 Task: Set up a weekly brainstorming session every Wednesday.
Action: Mouse moved to (395, 115)
Screenshot: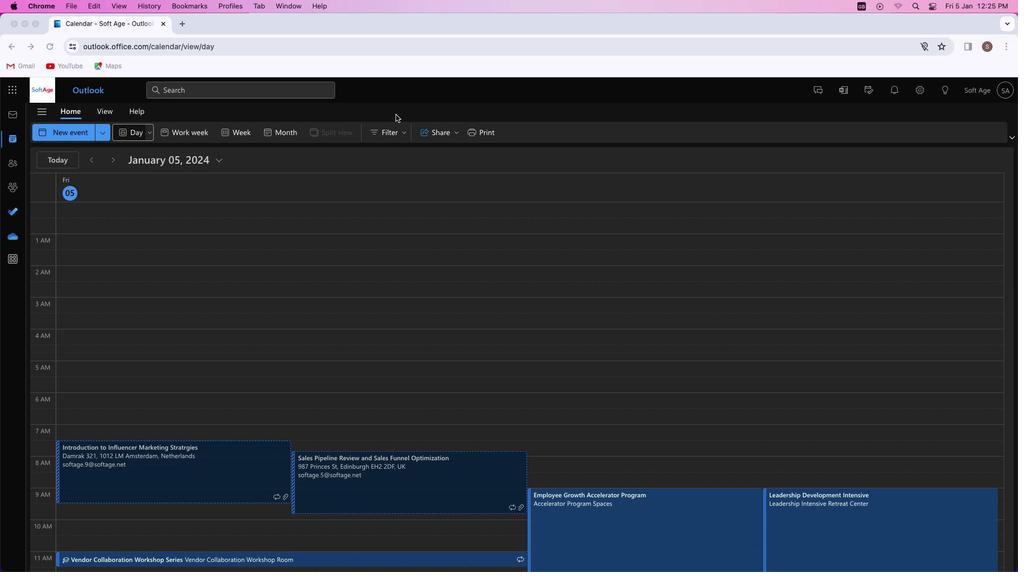 
Action: Mouse pressed left at (395, 115)
Screenshot: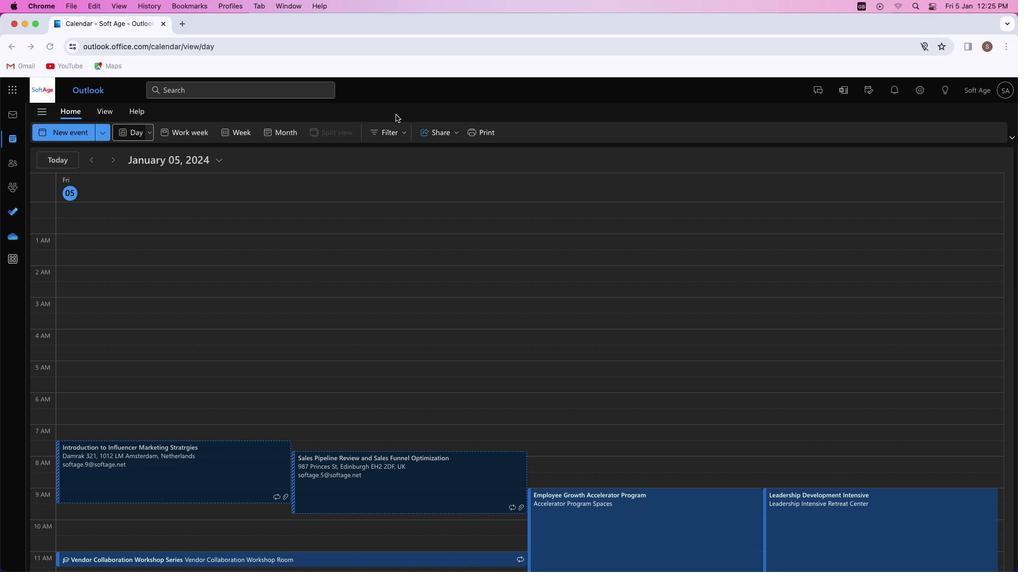 
Action: Mouse moved to (73, 132)
Screenshot: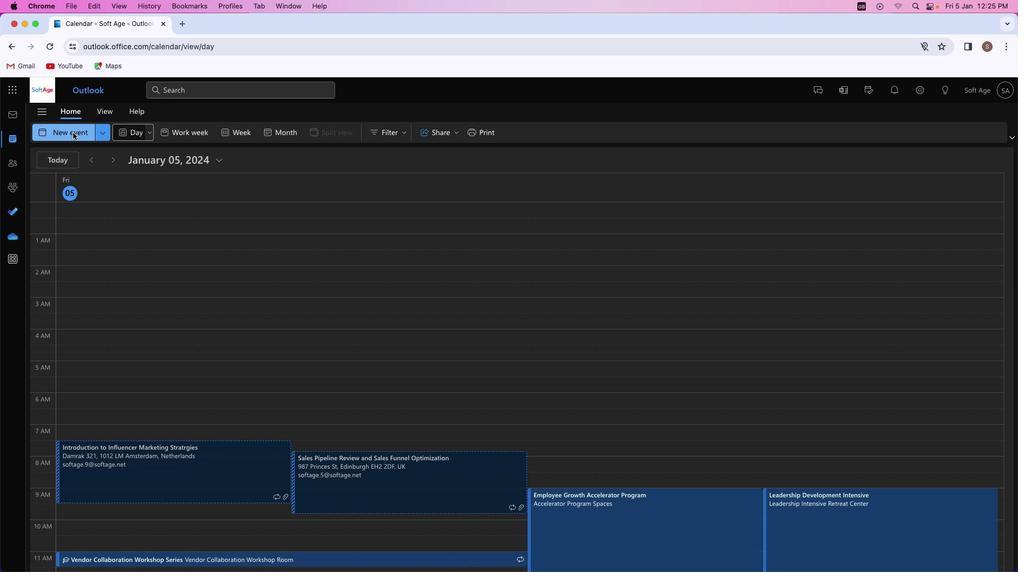 
Action: Mouse pressed left at (73, 132)
Screenshot: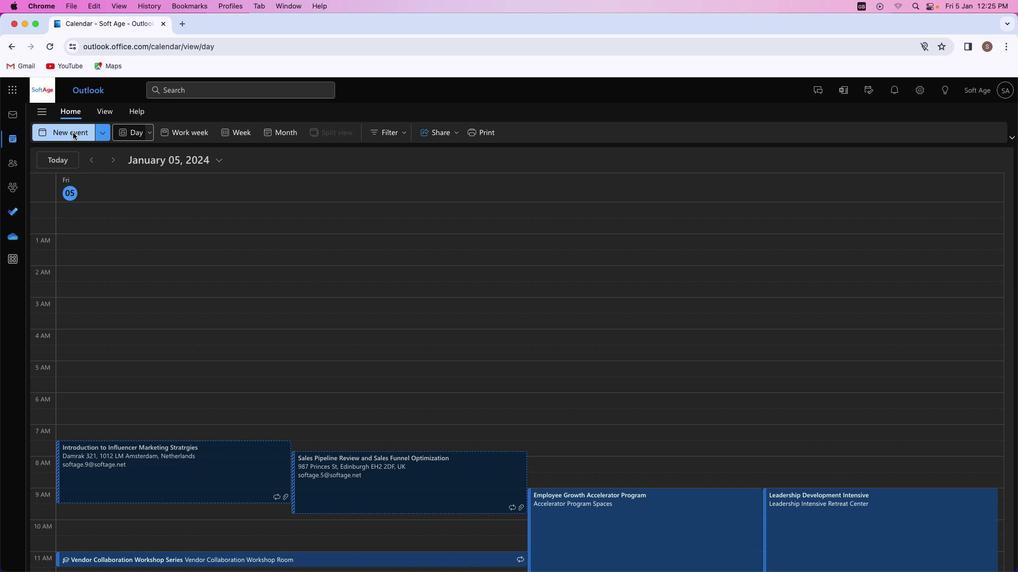 
Action: Mouse moved to (281, 199)
Screenshot: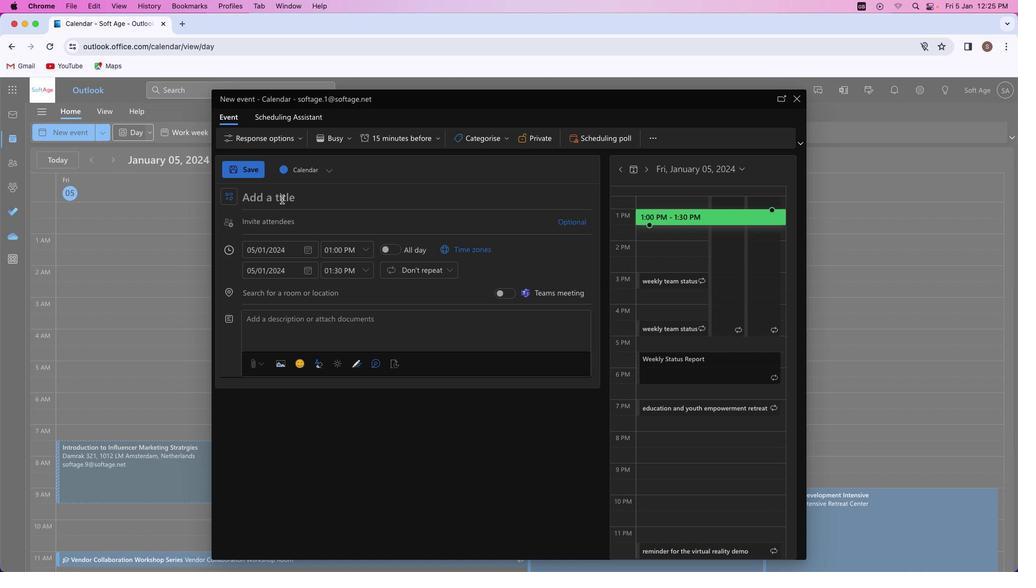 
Action: Mouse pressed left at (281, 199)
Screenshot: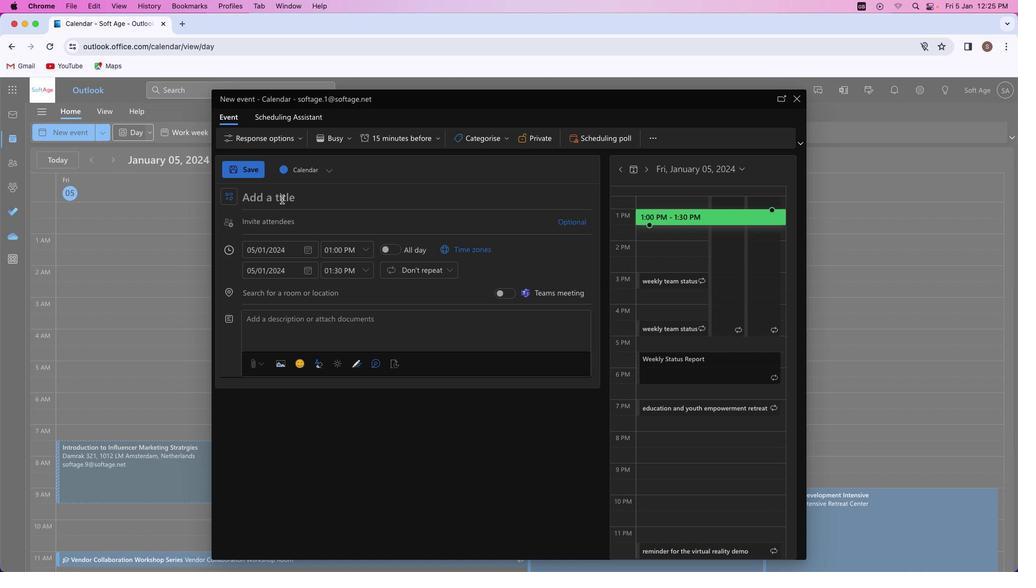
Action: Mouse moved to (278, 197)
Screenshot: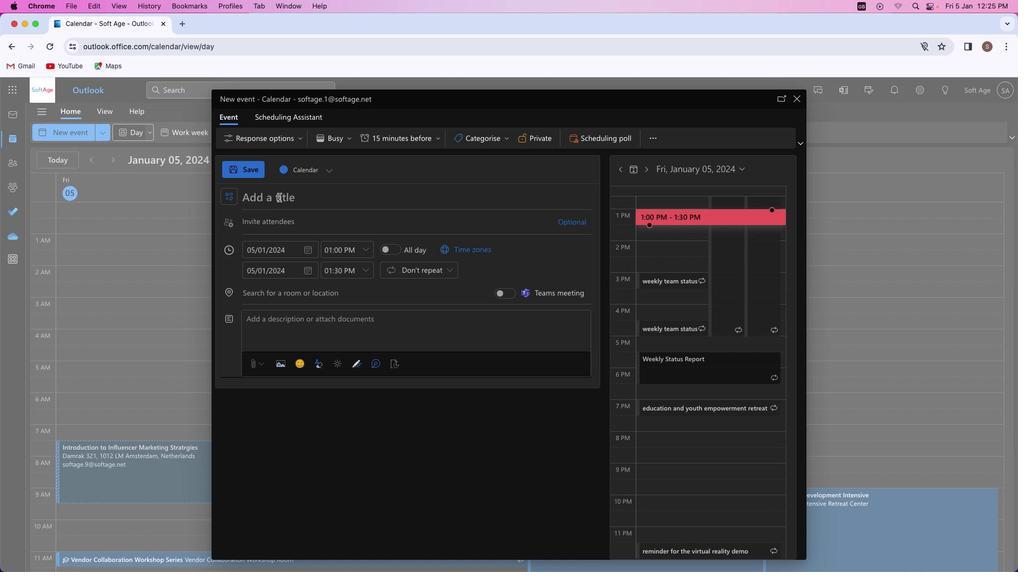 
Action: Key pressed Key.shift'B''r''a''i''n''s''t''o''r''m''i''n''g'Key.space's''e''s''s''i''o''n'
Screenshot: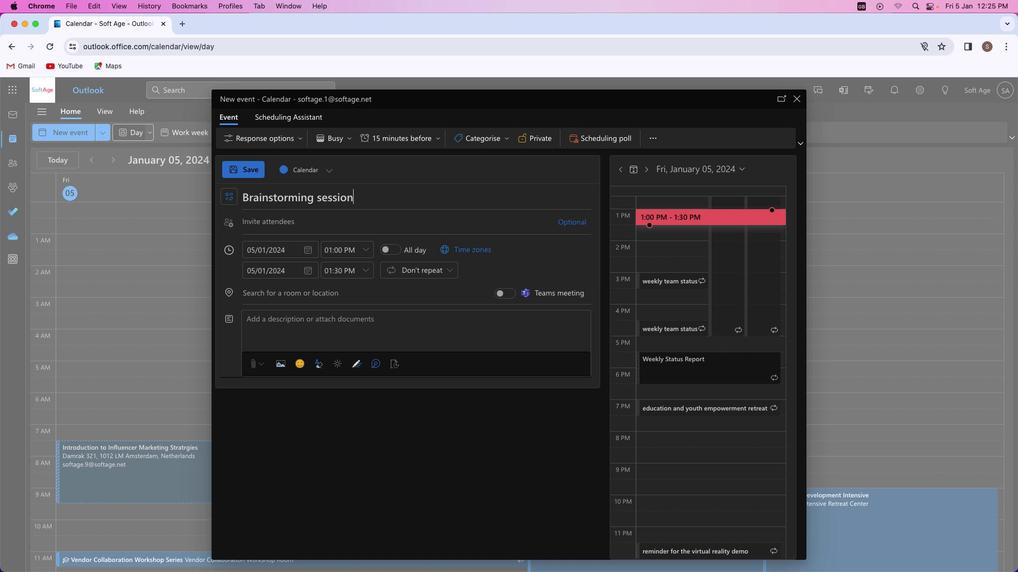 
Action: Mouse moved to (314, 315)
Screenshot: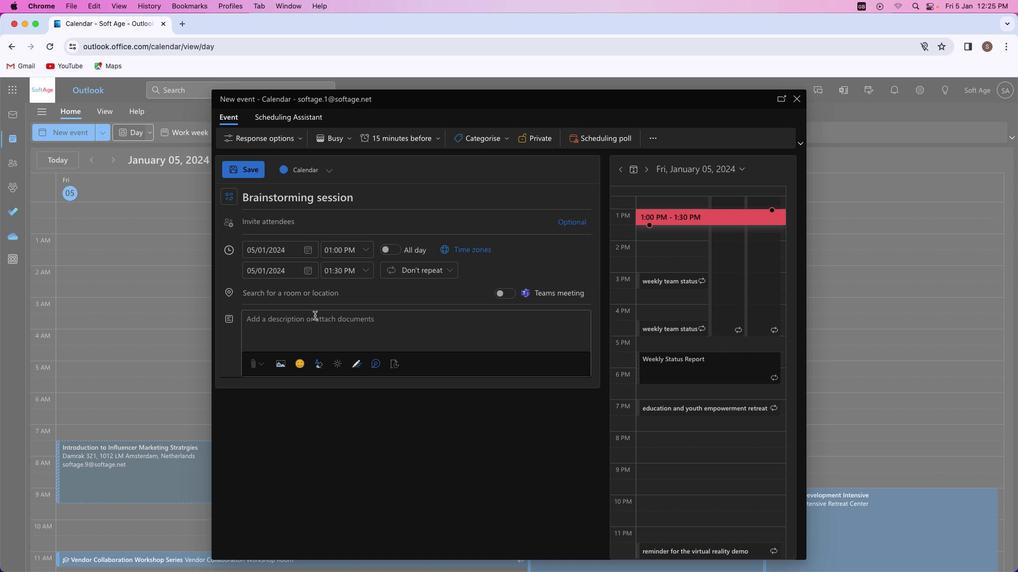 
Action: Mouse pressed left at (314, 315)
Screenshot: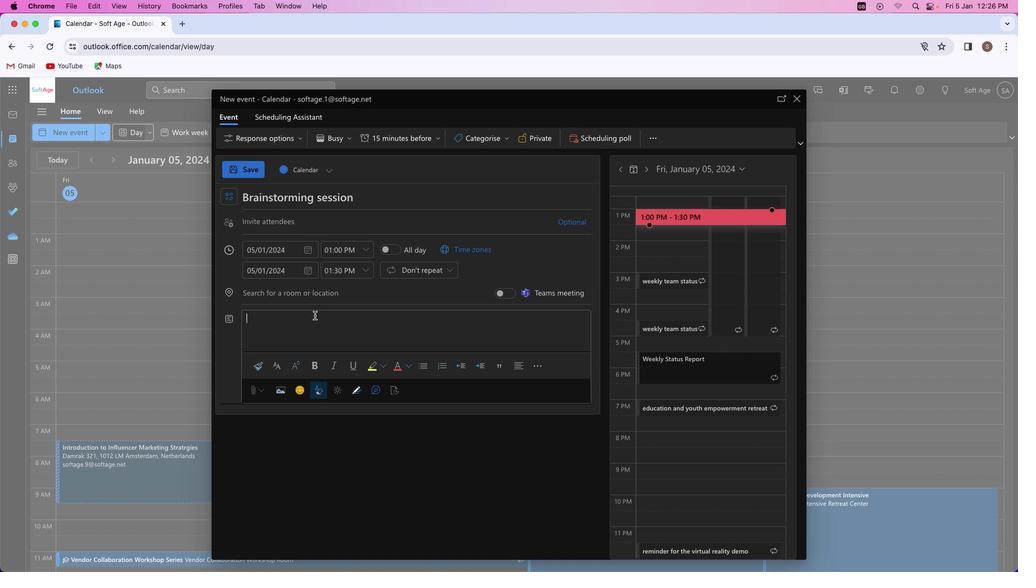 
Action: Key pressed Key.shift'E''n''e''r''g''i''z''e'Key.space'v'Key.backspace'c''r''e''a''t''i''v''i''t''y'Key.space'a''n''d'Key.space'f''o''s''t''e''r'Key.space'i''n''n''o''v''a''t''i''o''n'Key.space'i''n'Key.space'o''u''r'Key.space'd''y''n''a''m''i''c'Key.spaceKey.shift'B''r''a''i''n''s''t''o''r''m''i''n'Key.spaceKey.shift'S''e''s''s''i''o''n''.'
Screenshot: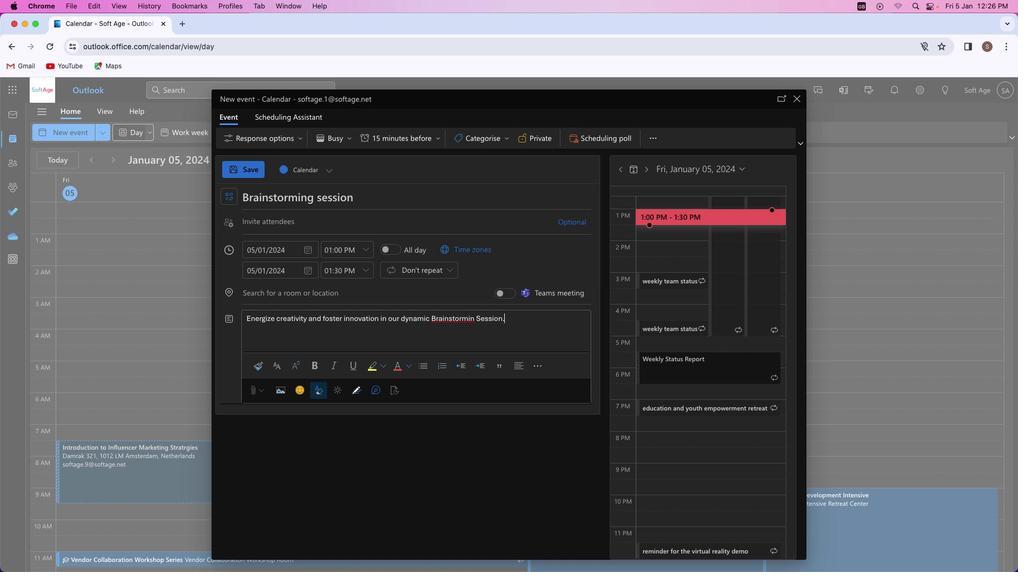 
Action: Mouse moved to (475, 318)
Screenshot: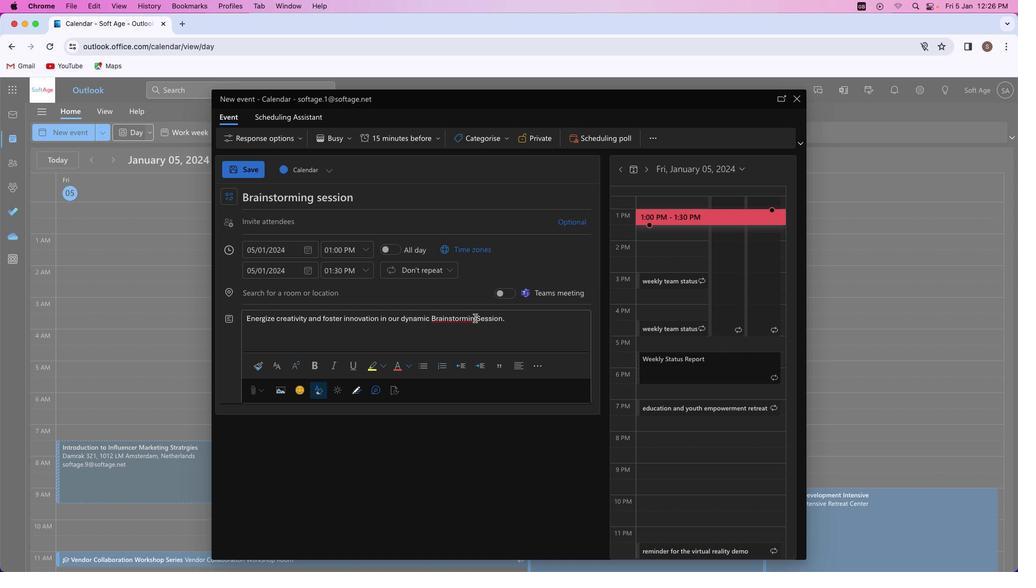 
Action: Mouse pressed left at (475, 318)
Screenshot: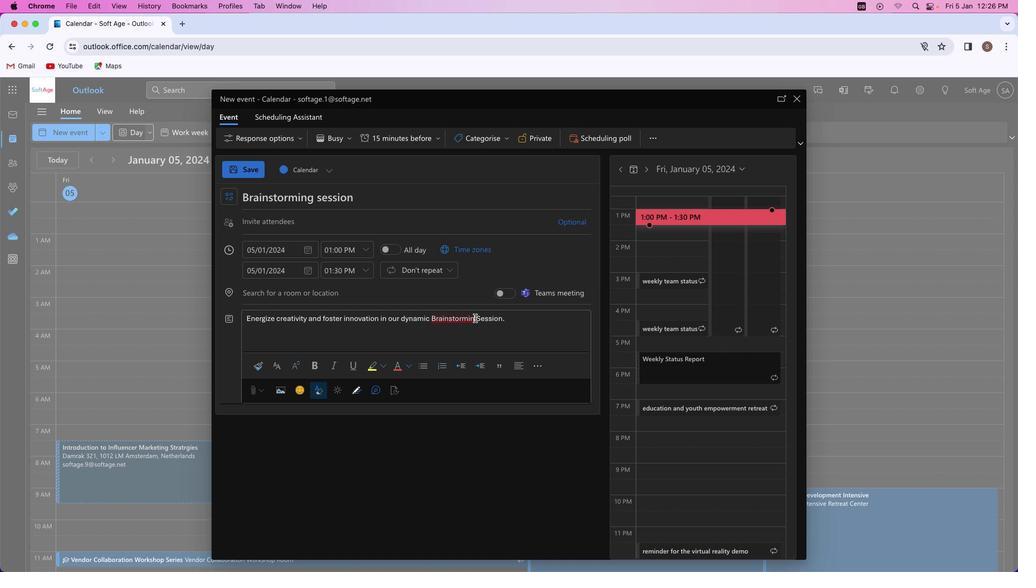 
Action: Mouse moved to (480, 317)
Screenshot: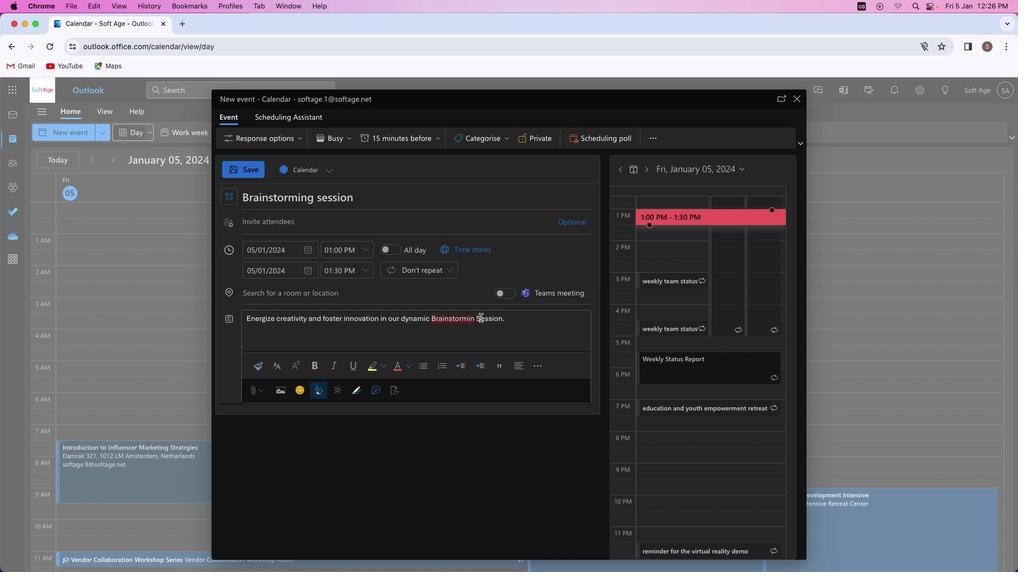 
Action: Key pressed 'g'
Screenshot: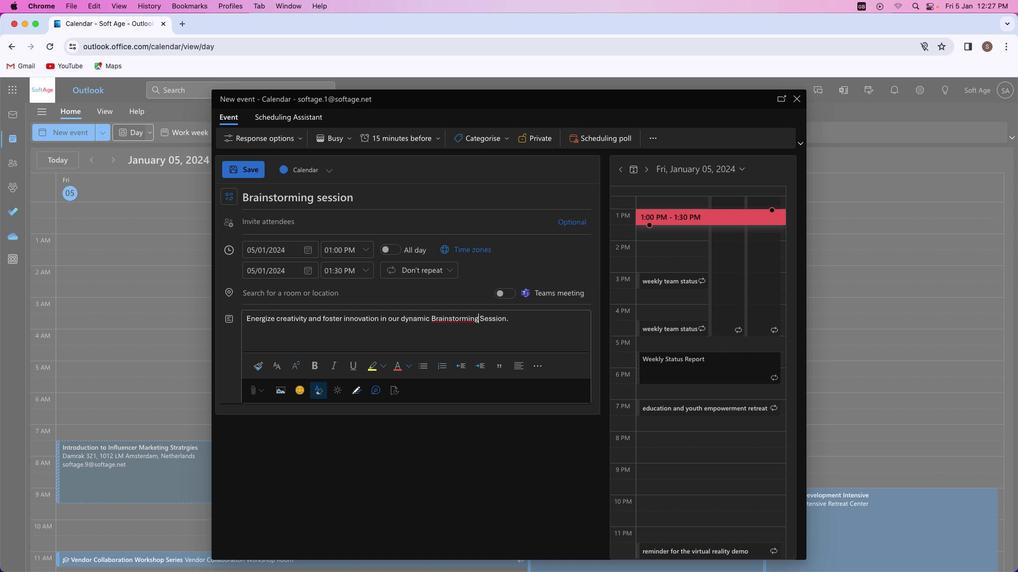
Action: Mouse moved to (515, 320)
Screenshot: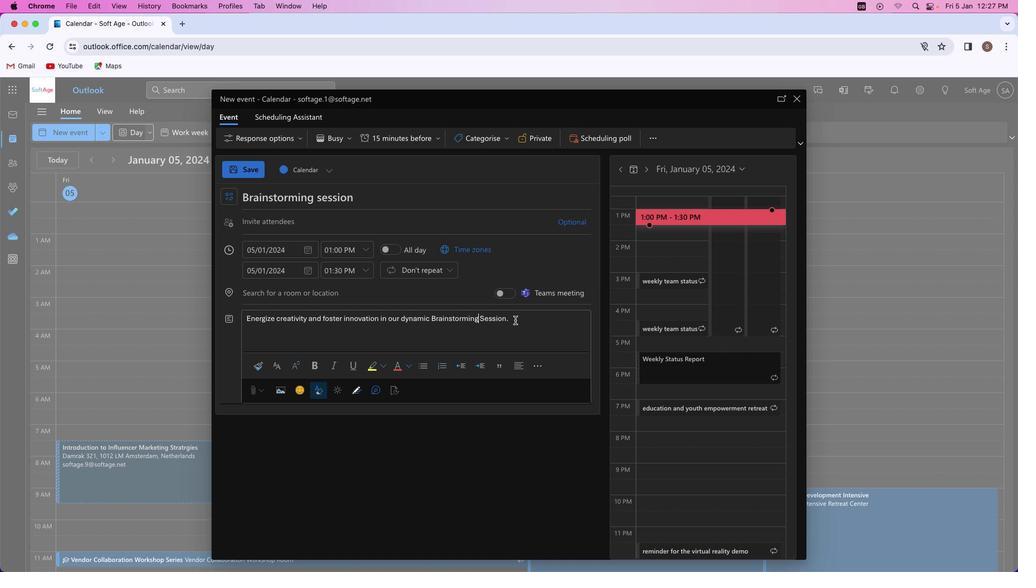 
Action: Mouse pressed left at (515, 320)
Screenshot: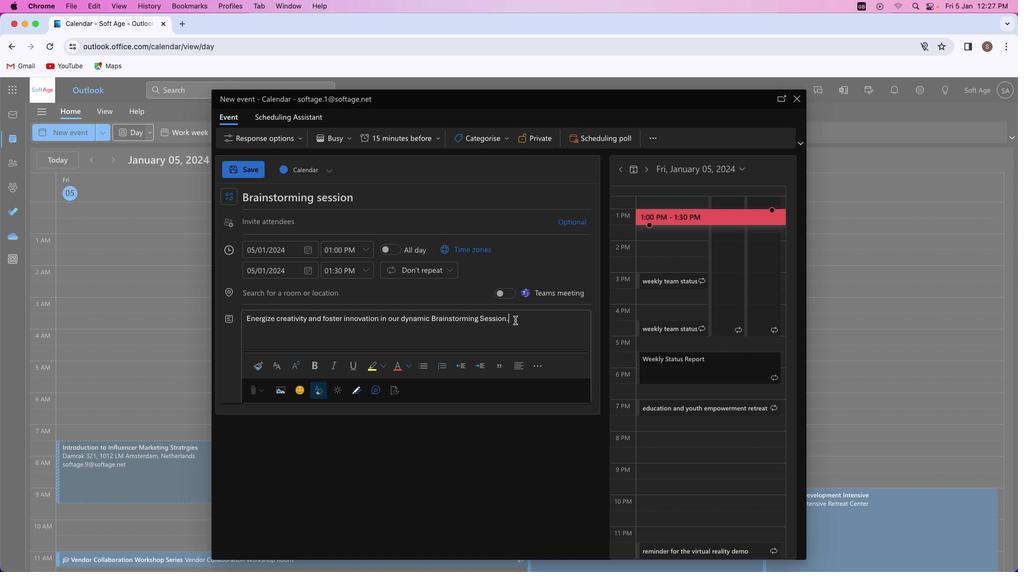
Action: Key pressed Key.spaceKey.shift'C''o''o'Key.backspaceKey.backspaceKey.backspaceKey.shift_r'N''e''w'Key.space'p''o''s''s''i''b''i''l''i''t''i''e''s'Key.space't''o''g''e''t''h''e''r'Key.space'w''i''t''h'Key.space't''h''e'Key.space'p''o''w''e''r'Key.space'o''f'Key.space'c''o''l''l''e''c''t''i''v''e'Key.space't''h''i''n''k''i''n''g''.'
Screenshot: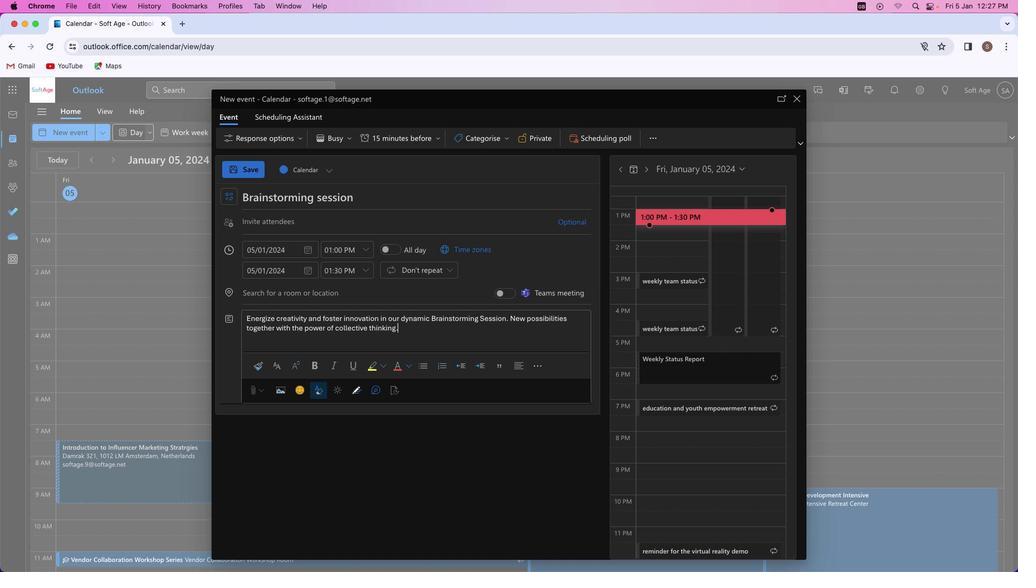 
Action: Mouse moved to (443, 269)
Screenshot: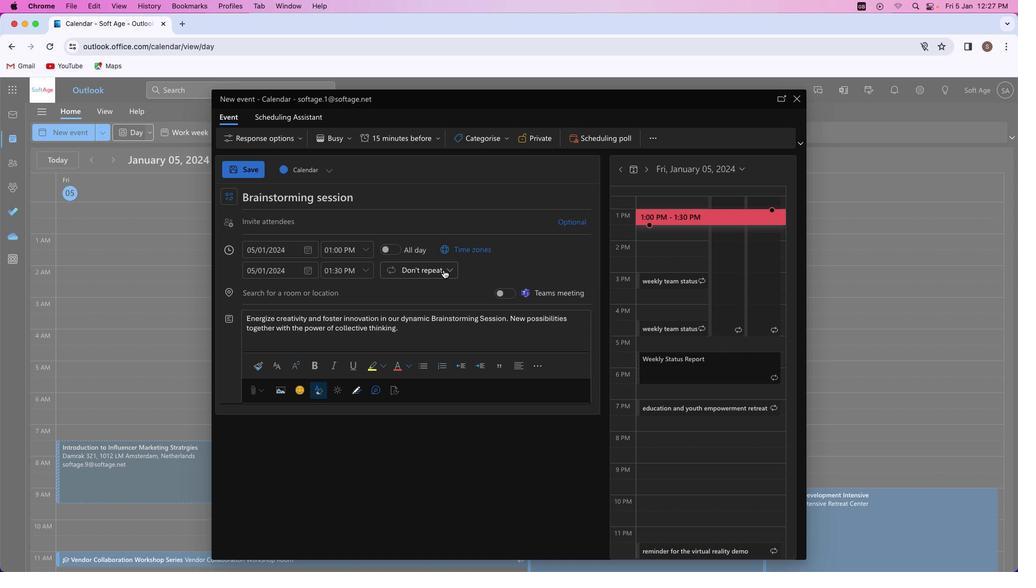 
Action: Mouse pressed left at (443, 269)
Screenshot: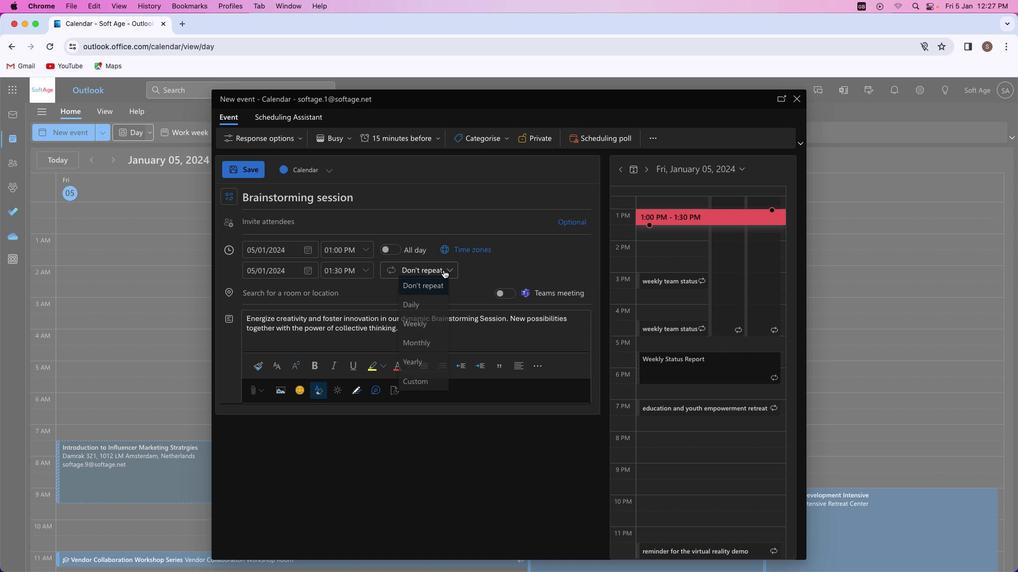 
Action: Mouse moved to (420, 324)
Screenshot: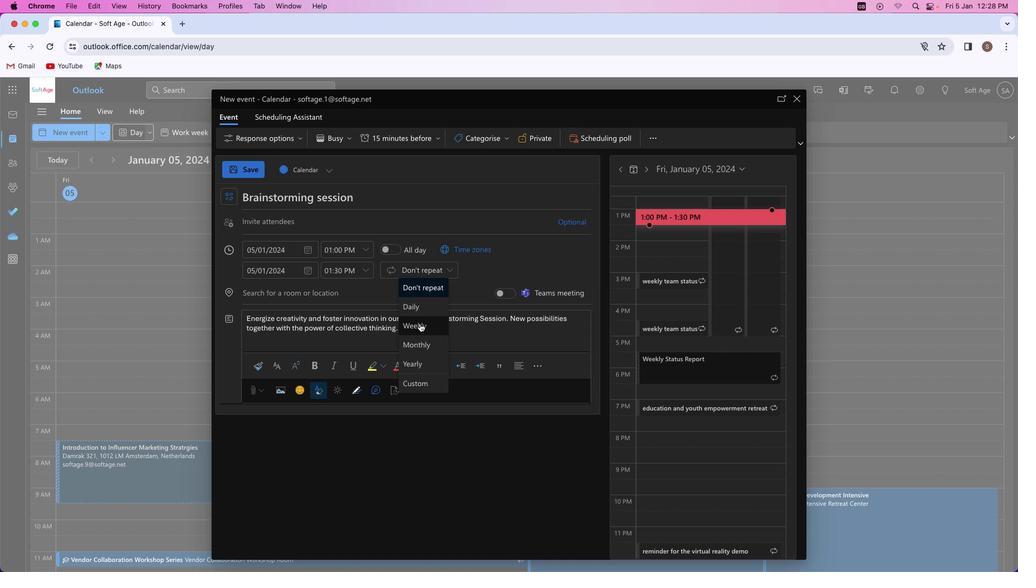 
Action: Mouse pressed left at (420, 324)
Screenshot: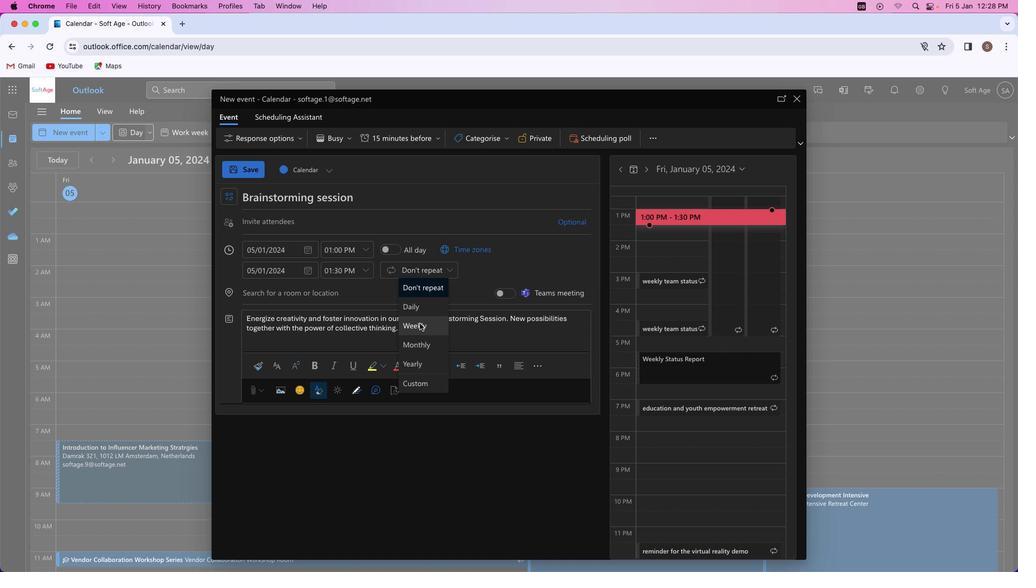 
Action: Mouse moved to (495, 339)
Screenshot: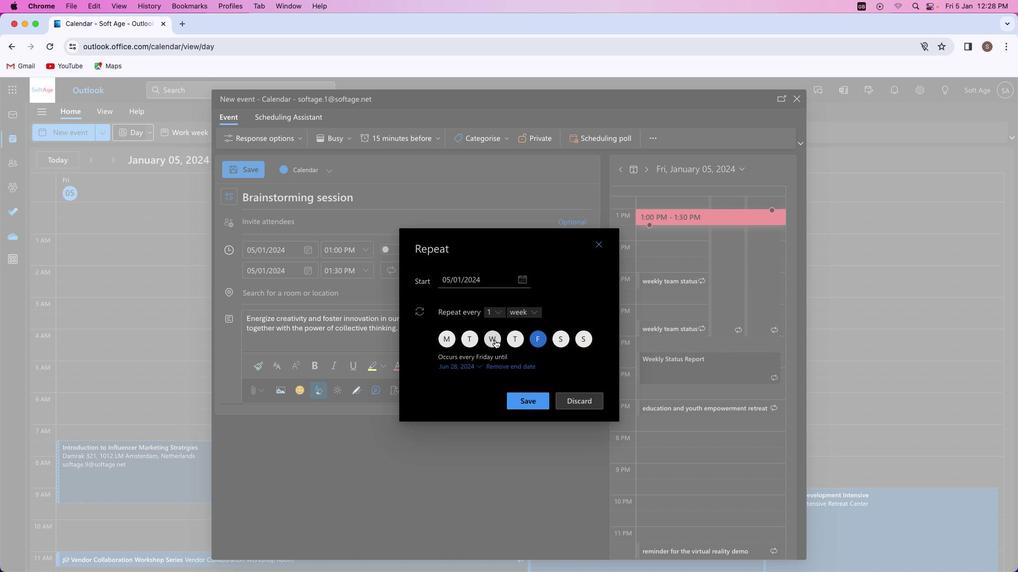 
Action: Mouse pressed left at (495, 339)
Screenshot: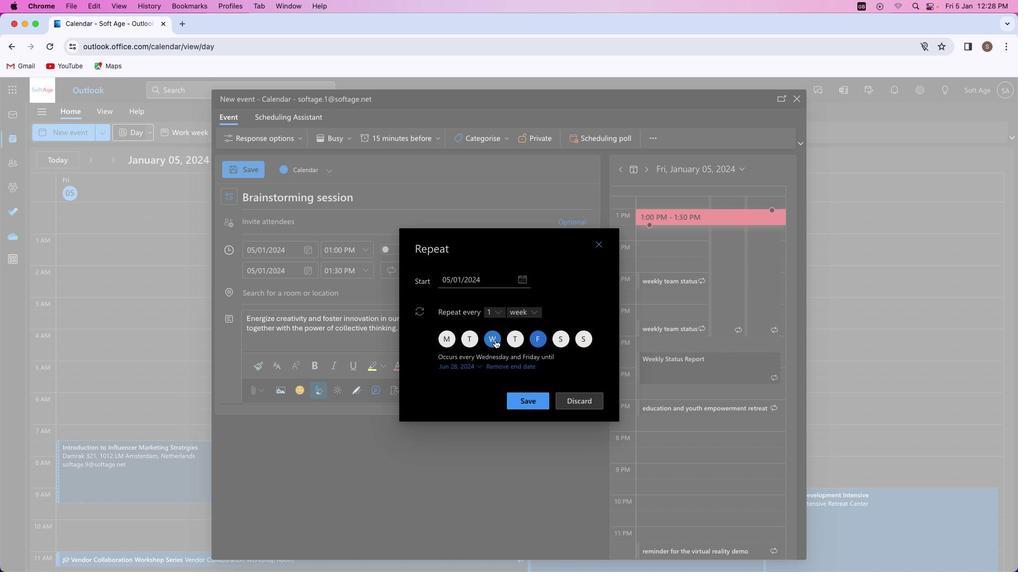 
Action: Mouse moved to (544, 340)
Screenshot: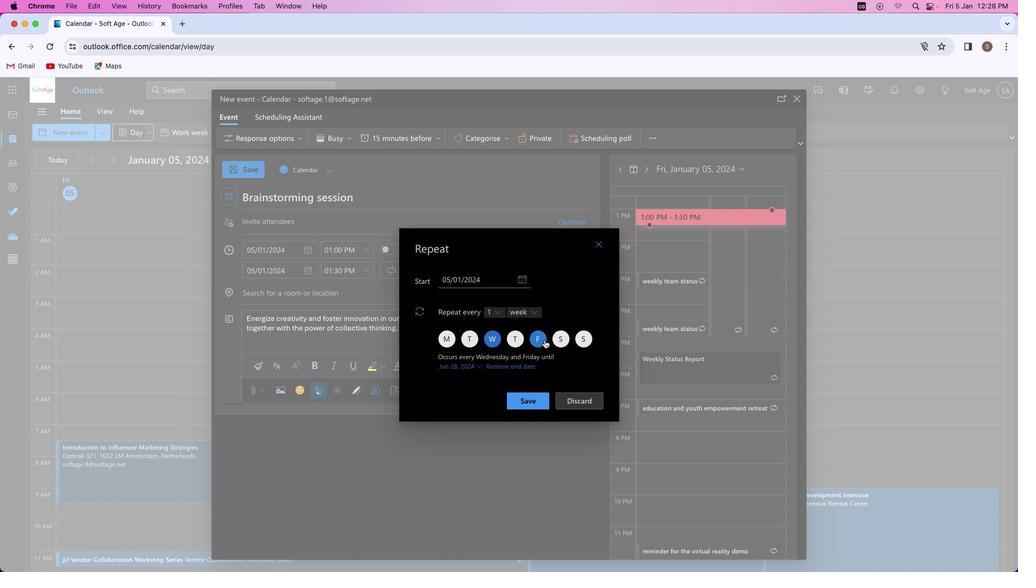
Action: Mouse pressed left at (544, 340)
Screenshot: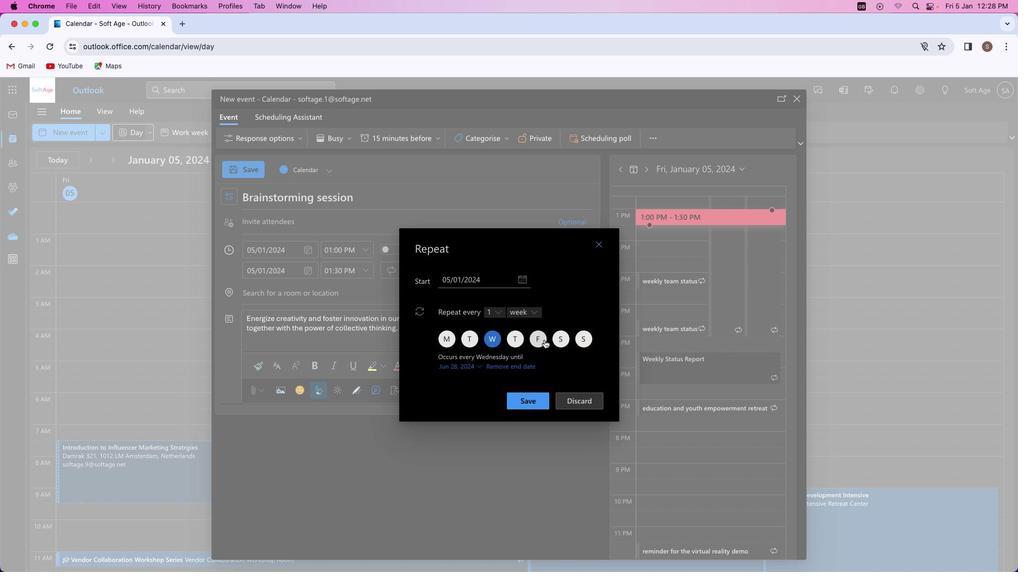 
Action: Mouse moved to (505, 364)
Screenshot: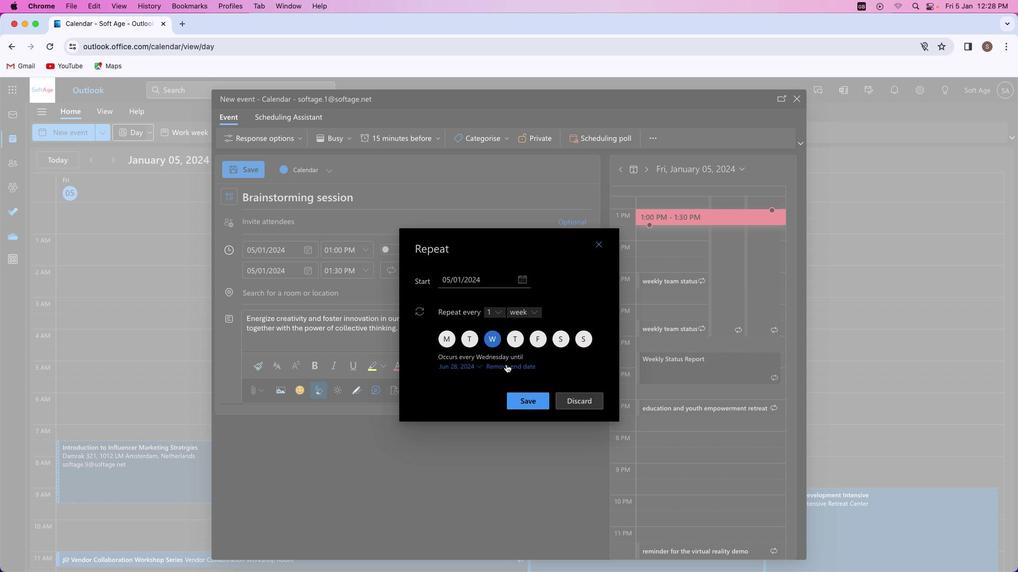 
Action: Mouse pressed left at (505, 364)
Screenshot: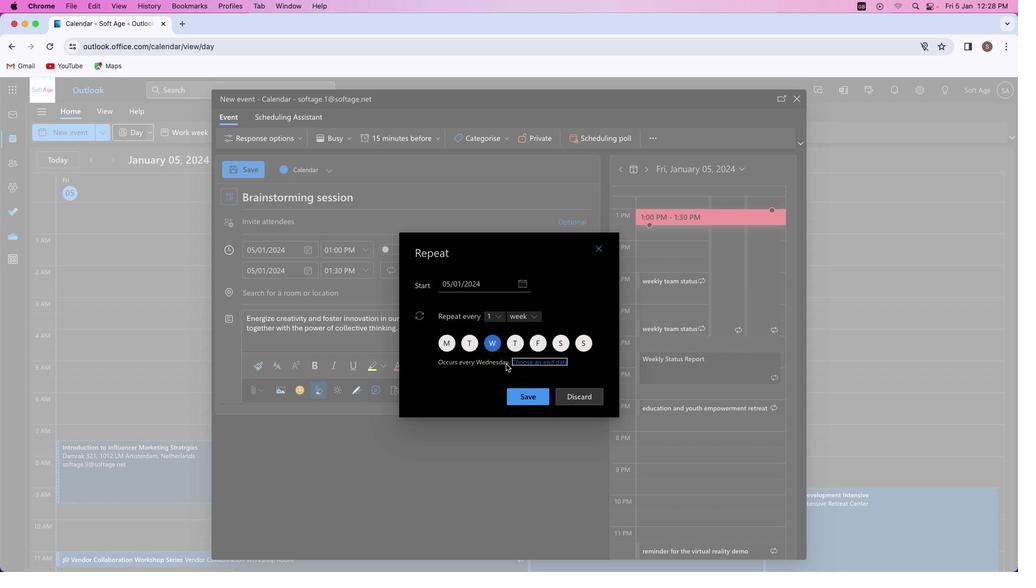 
Action: Mouse moved to (528, 398)
Screenshot: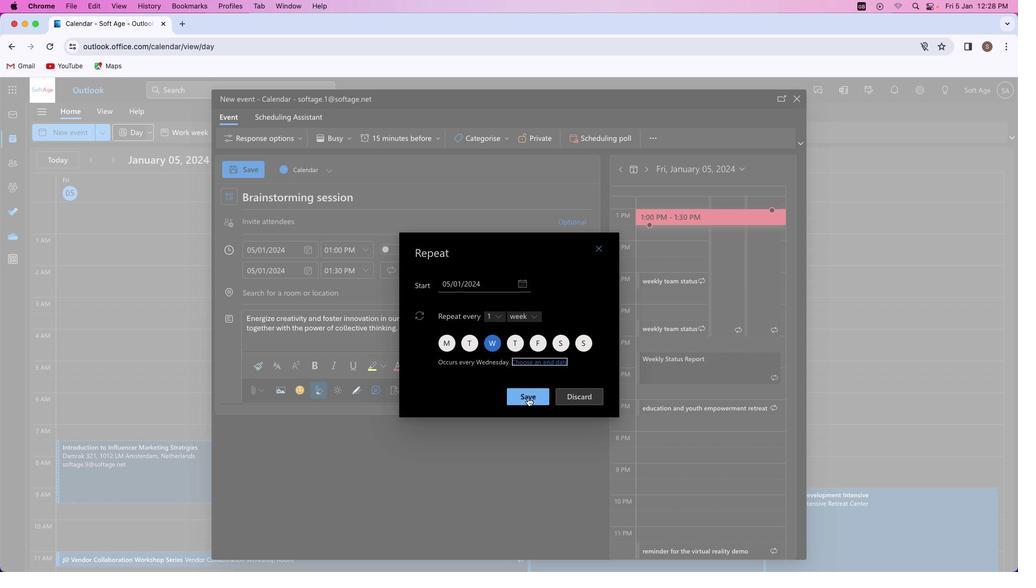 
Action: Mouse pressed left at (528, 398)
Screenshot: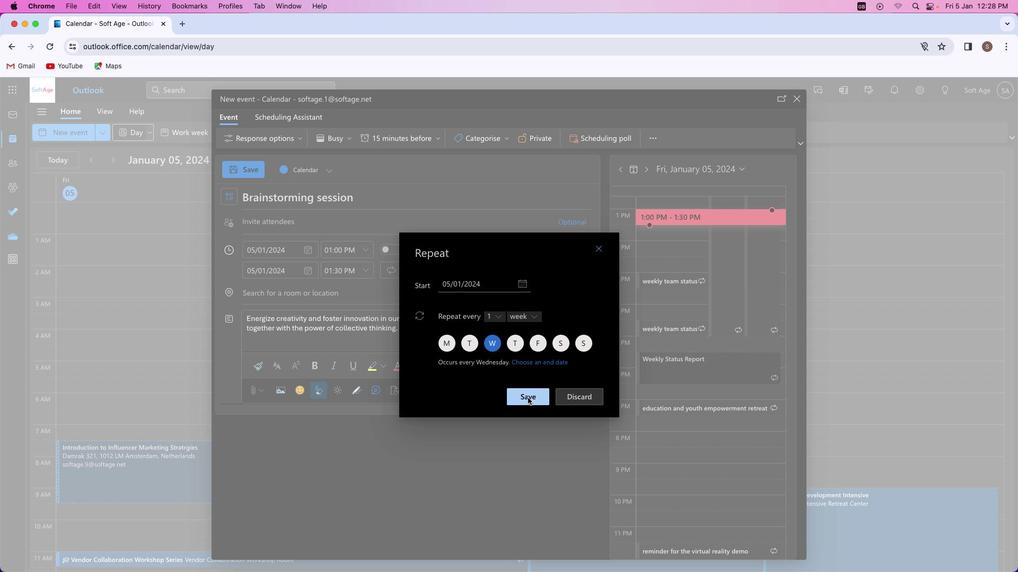
Action: Mouse moved to (254, 169)
Screenshot: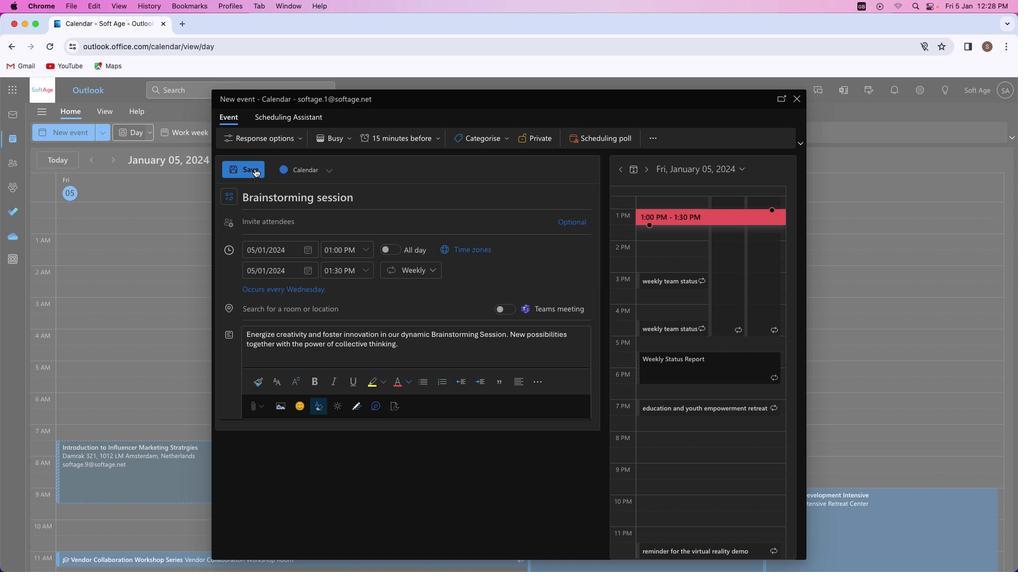 
Action: Mouse pressed left at (254, 169)
Screenshot: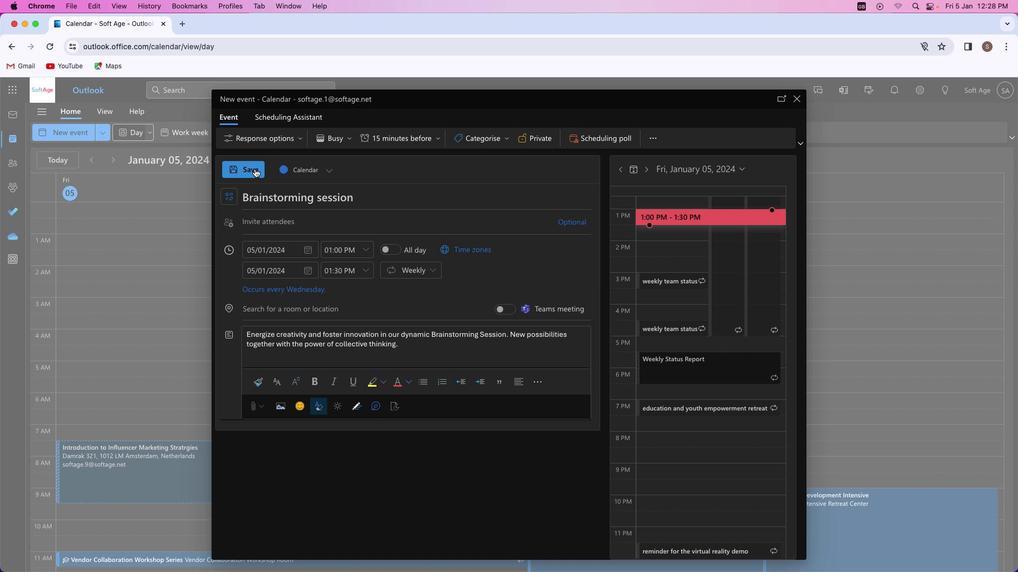 
Action: Mouse moved to (478, 311)
Screenshot: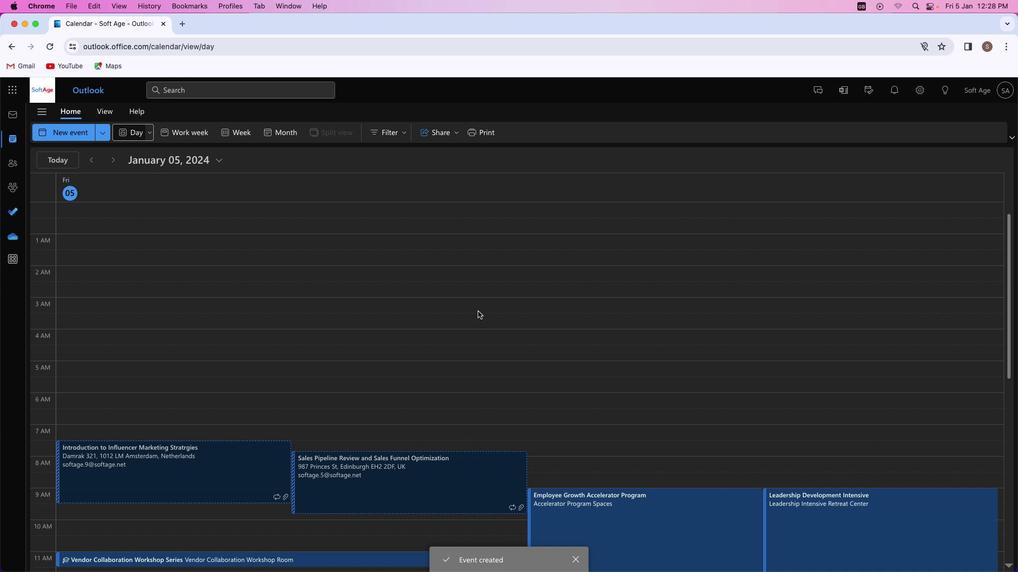 
